 Task: Change the color scheme for the anaglyph to "pure green (left) pure magenta (right)".
Action: Mouse moved to (123, 13)
Screenshot: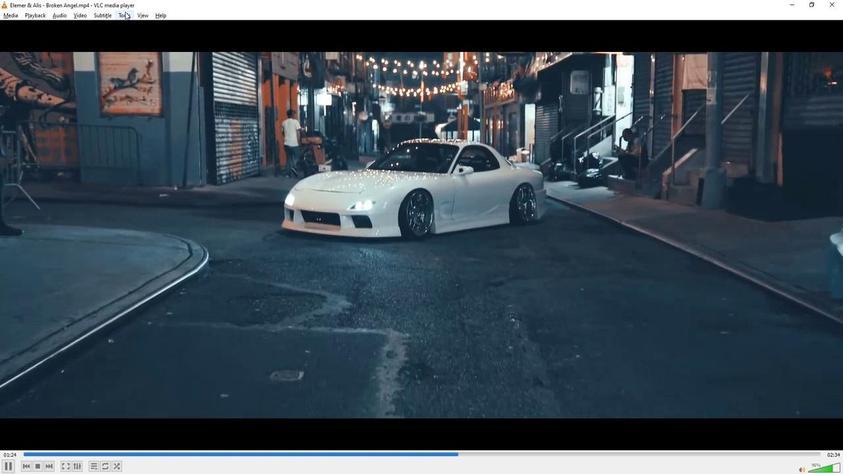 
Action: Mouse pressed left at (123, 13)
Screenshot: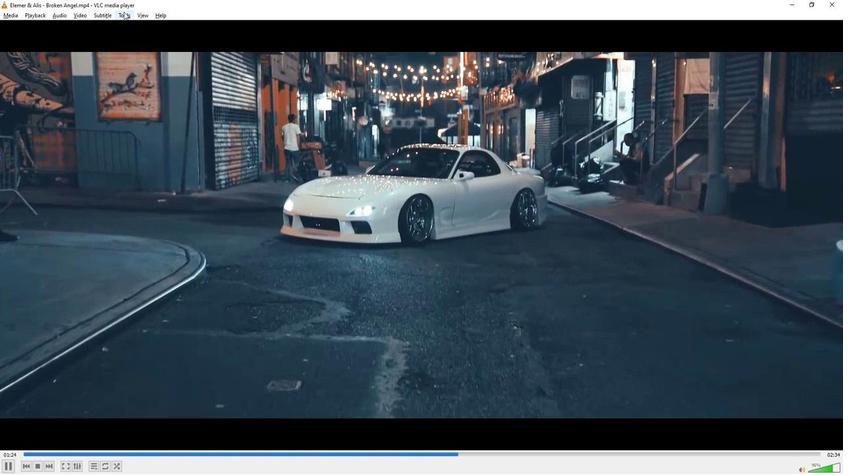 
Action: Mouse moved to (138, 118)
Screenshot: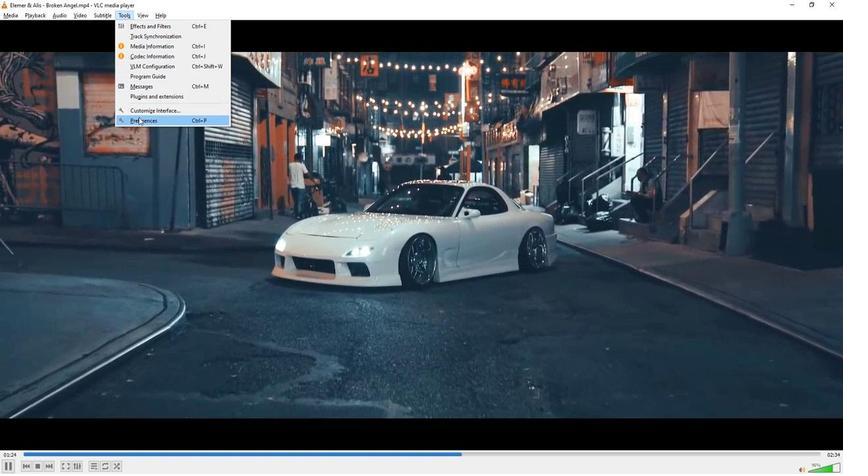 
Action: Mouse pressed left at (138, 118)
Screenshot: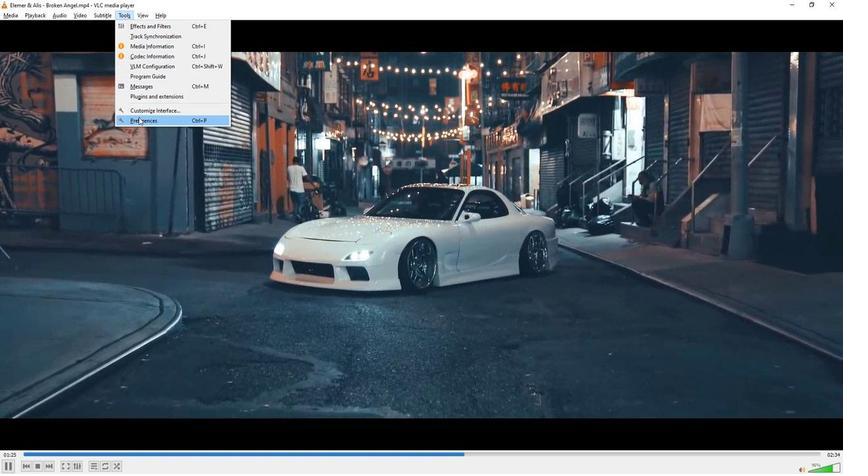 
Action: Mouse moved to (185, 374)
Screenshot: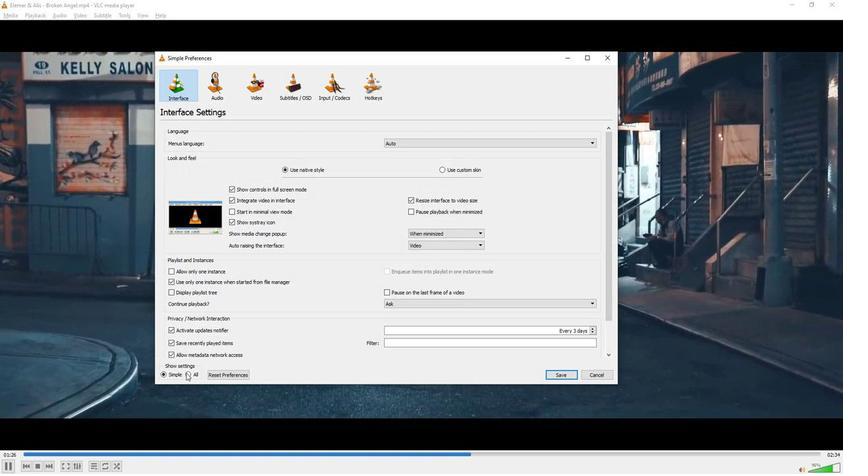 
Action: Mouse pressed left at (185, 374)
Screenshot: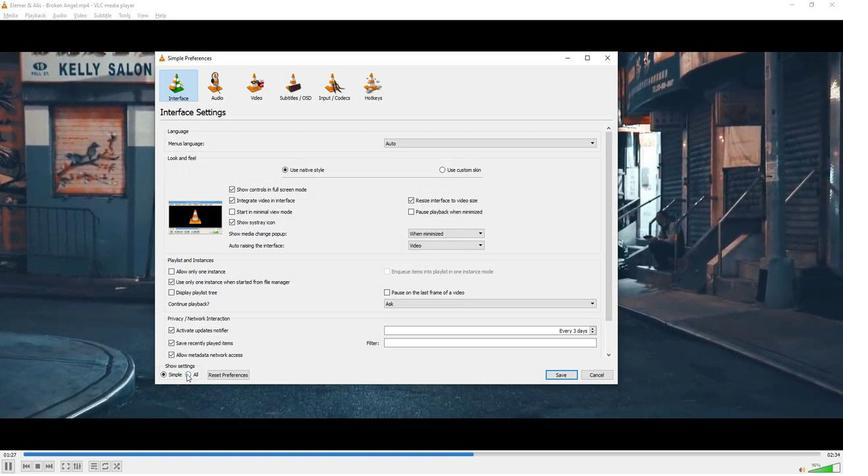 
Action: Mouse moved to (206, 301)
Screenshot: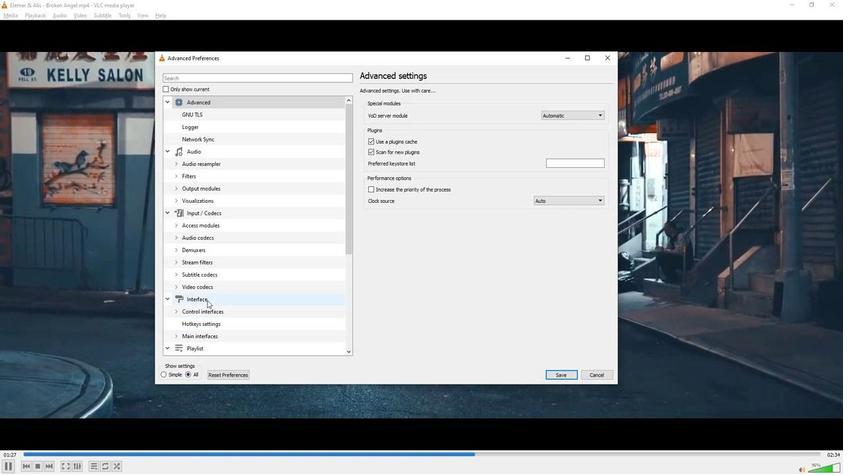 
Action: Mouse scrolled (206, 301) with delta (0, 0)
Screenshot: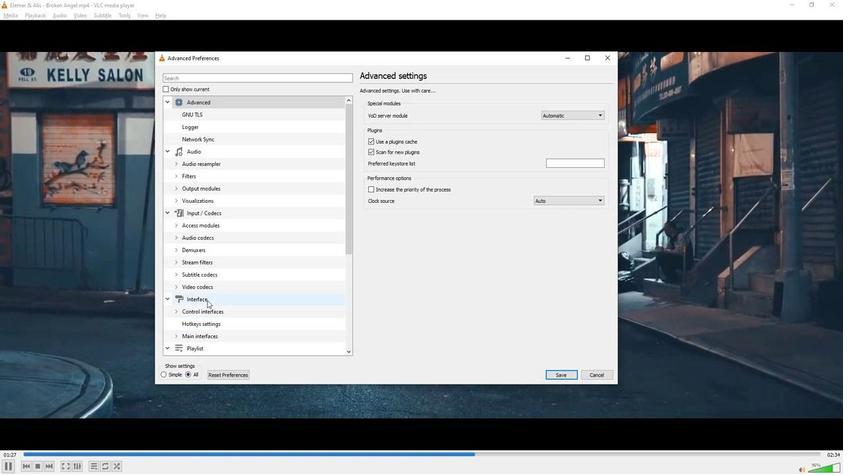 
Action: Mouse moved to (206, 301)
Screenshot: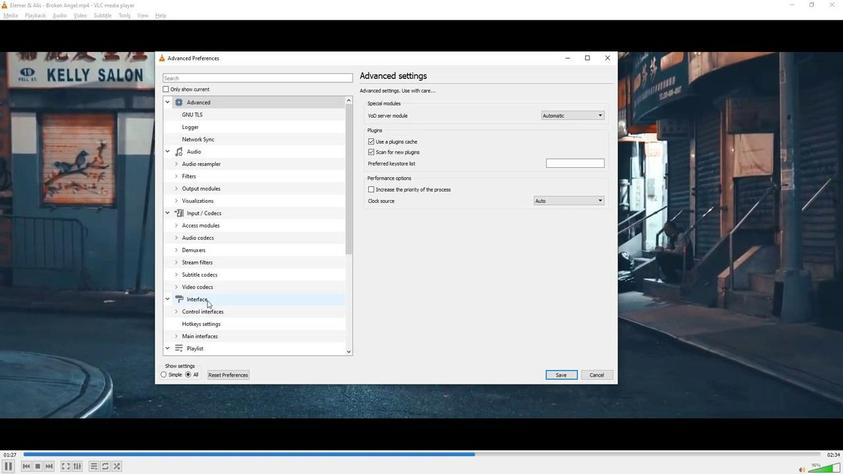 
Action: Mouse scrolled (206, 301) with delta (0, 0)
Screenshot: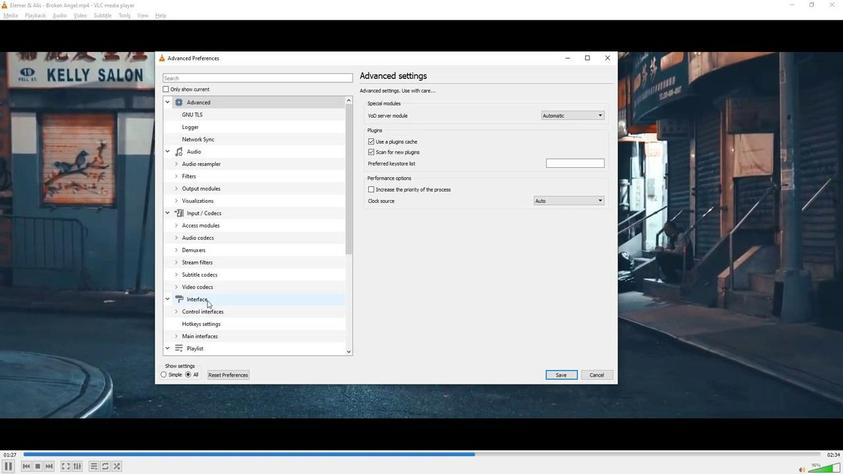 
Action: Mouse scrolled (206, 301) with delta (0, 0)
Screenshot: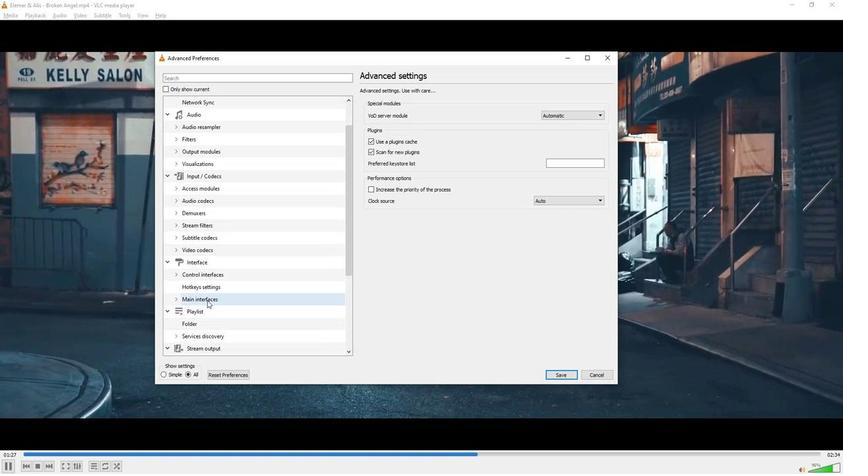 
Action: Mouse scrolled (206, 301) with delta (0, 0)
Screenshot: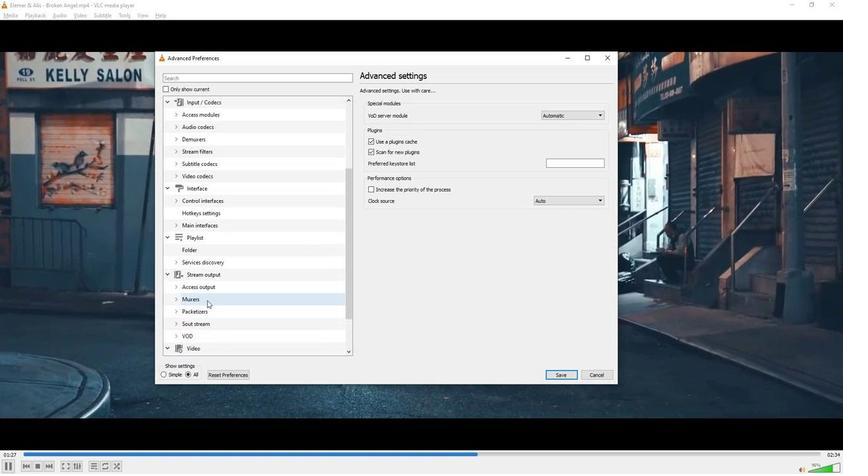 
Action: Mouse scrolled (206, 301) with delta (0, 0)
Screenshot: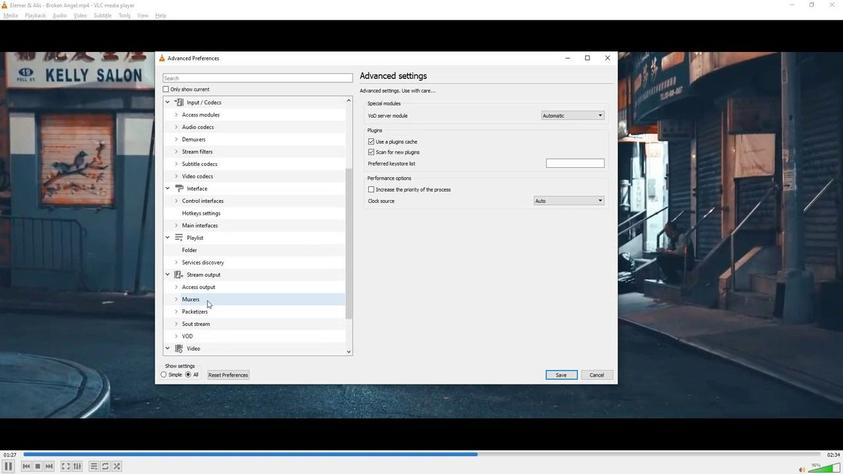 
Action: Mouse moved to (206, 301)
Screenshot: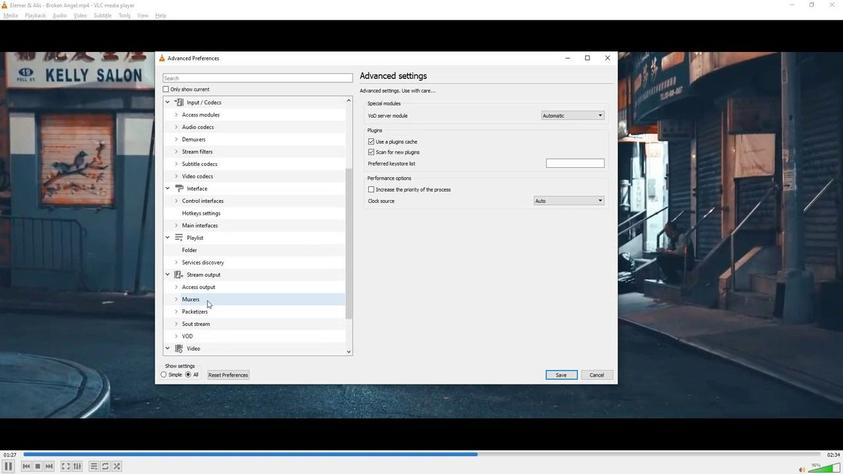 
Action: Mouse scrolled (206, 300) with delta (0, 0)
Screenshot: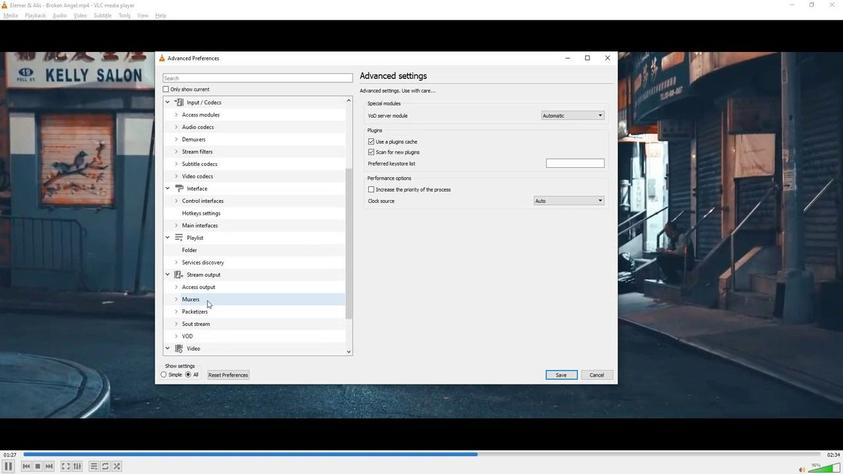 
Action: Mouse moved to (206, 299)
Screenshot: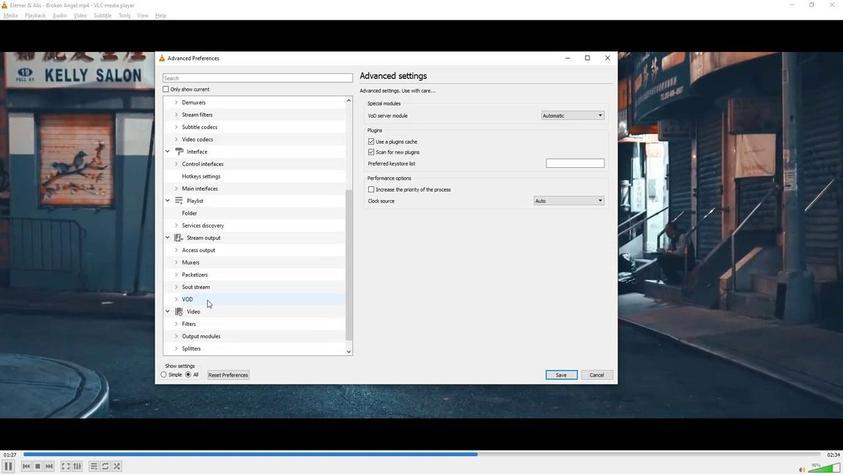 
Action: Mouse scrolled (206, 299) with delta (0, 0)
Screenshot: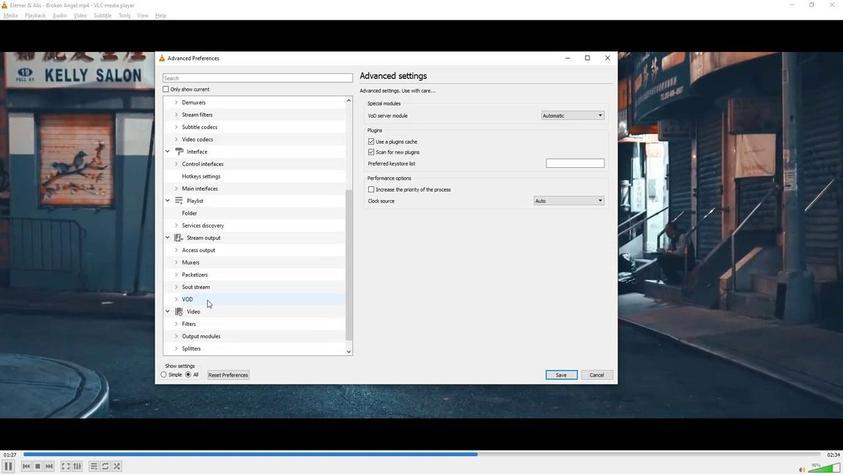 
Action: Mouse moved to (176, 312)
Screenshot: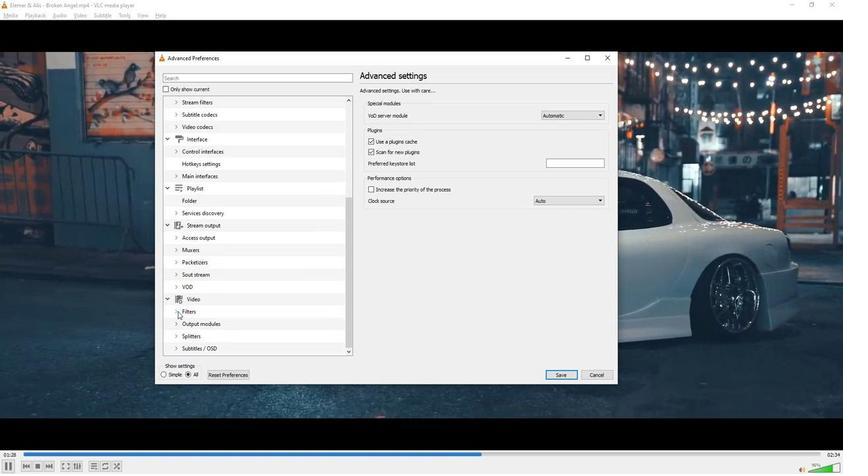 
Action: Mouse pressed left at (176, 312)
Screenshot: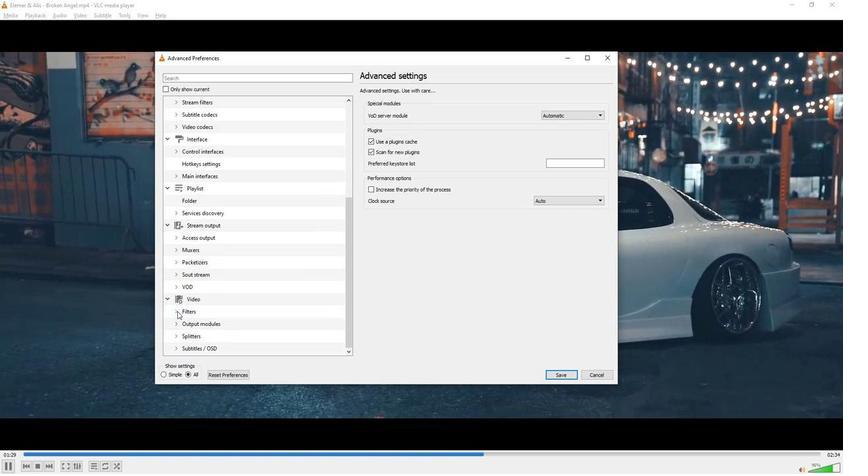 
Action: Mouse moved to (200, 336)
Screenshot: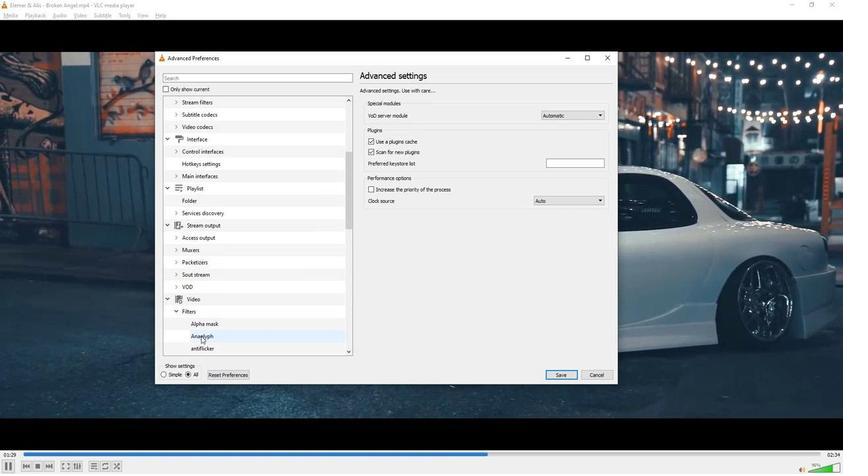 
Action: Mouse pressed left at (200, 336)
Screenshot: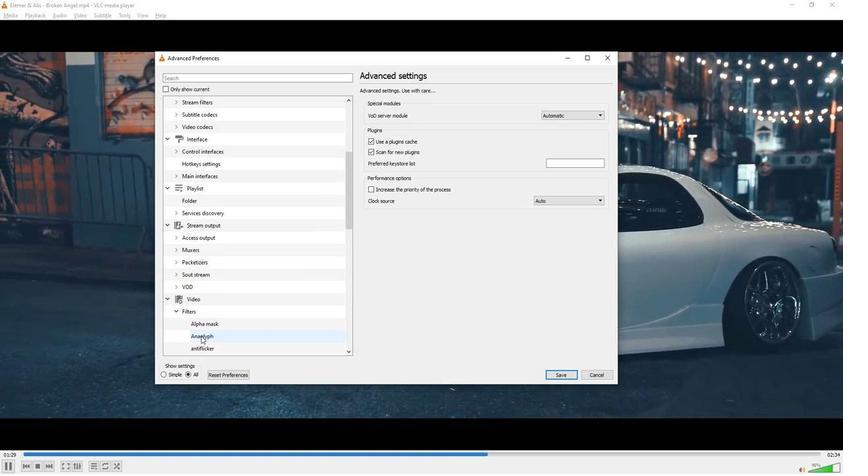 
Action: Mouse moved to (605, 105)
Screenshot: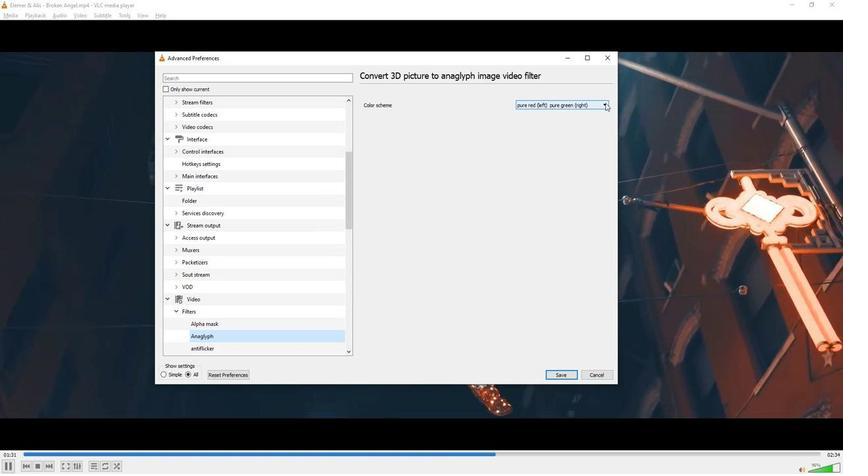 
Action: Mouse pressed left at (605, 105)
Screenshot: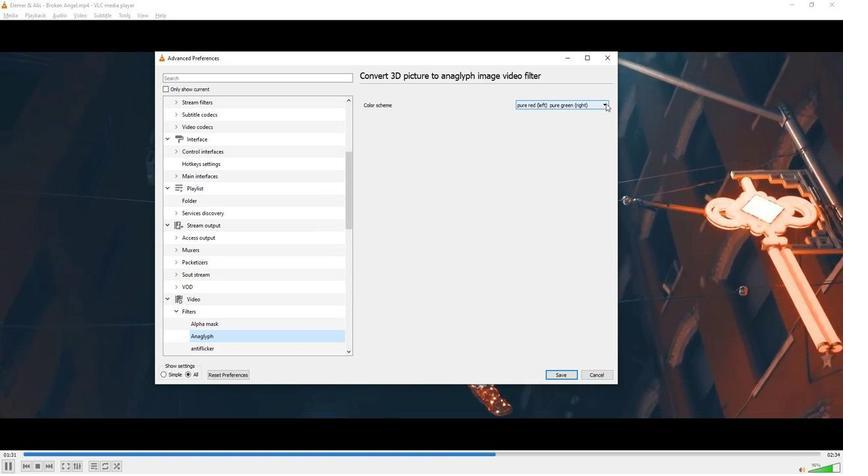 
Action: Mouse moved to (589, 130)
Screenshot: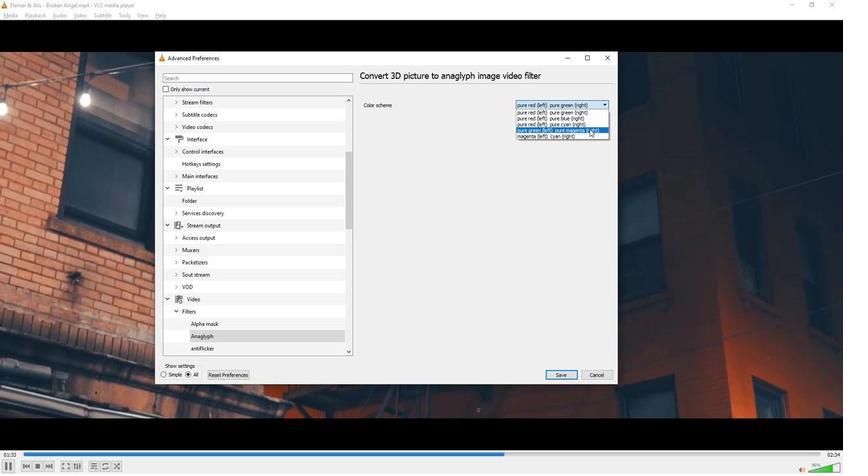 
Action: Mouse pressed left at (589, 130)
Screenshot: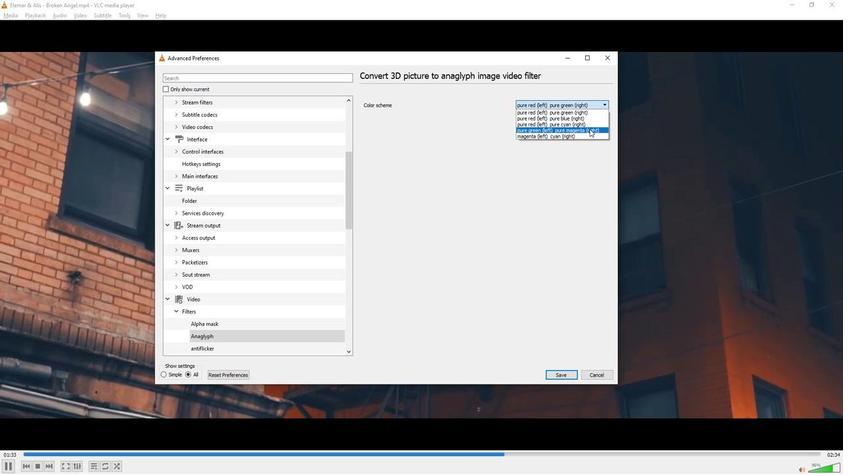 
Action: Mouse moved to (545, 199)
Screenshot: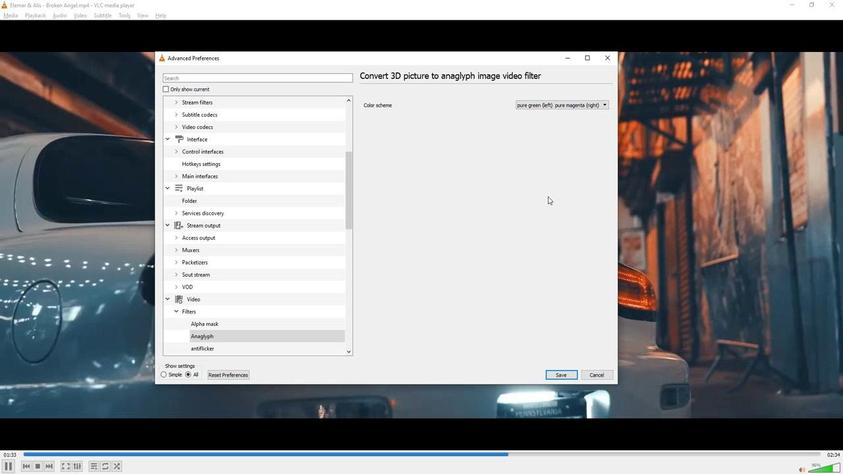 
